 Task: Create List Invoices in Board Employee Performance to Workspace Full-stack Development. Create List Receipts in Board Email A/B Testing to Workspace Full-stack Development. Create List Payments in Board Email Marketing Re-engagement Campaigns and Strategy to Workspace Full-stack Development
Action: Mouse moved to (81, 377)
Screenshot: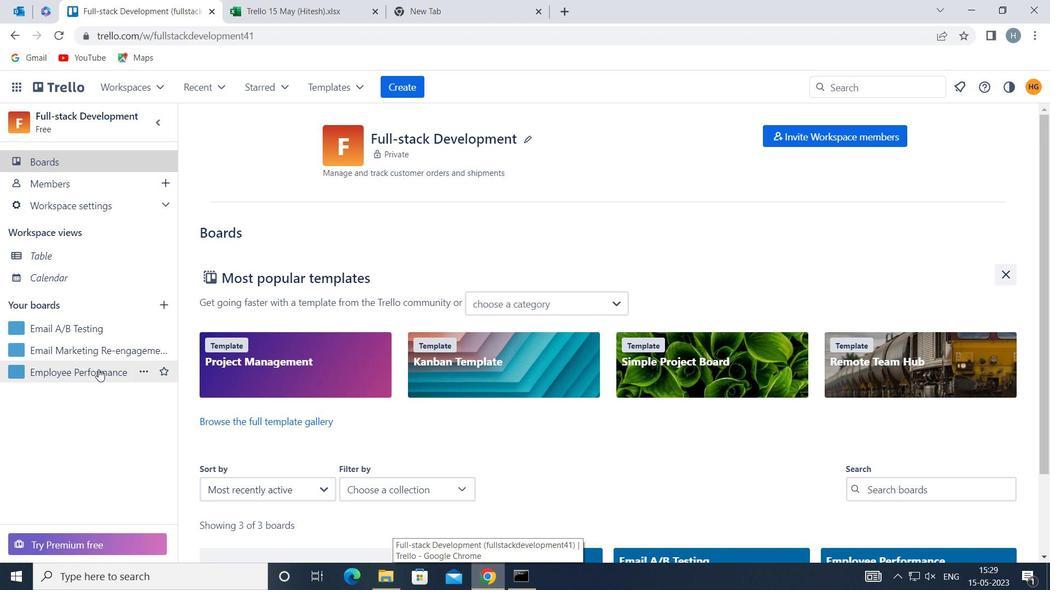 
Action: Mouse pressed left at (81, 377)
Screenshot: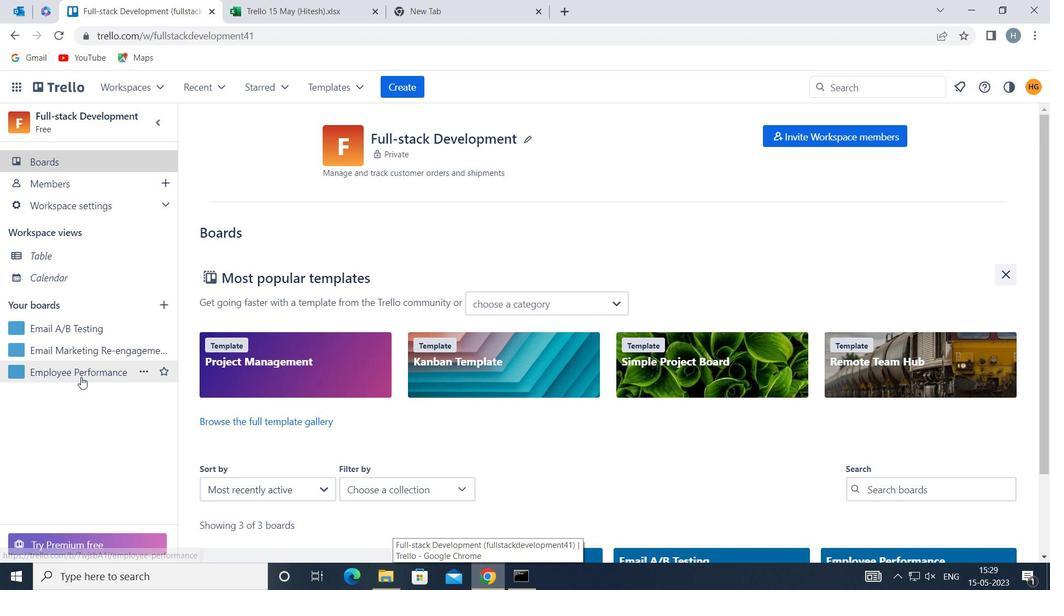
Action: Mouse moved to (269, 163)
Screenshot: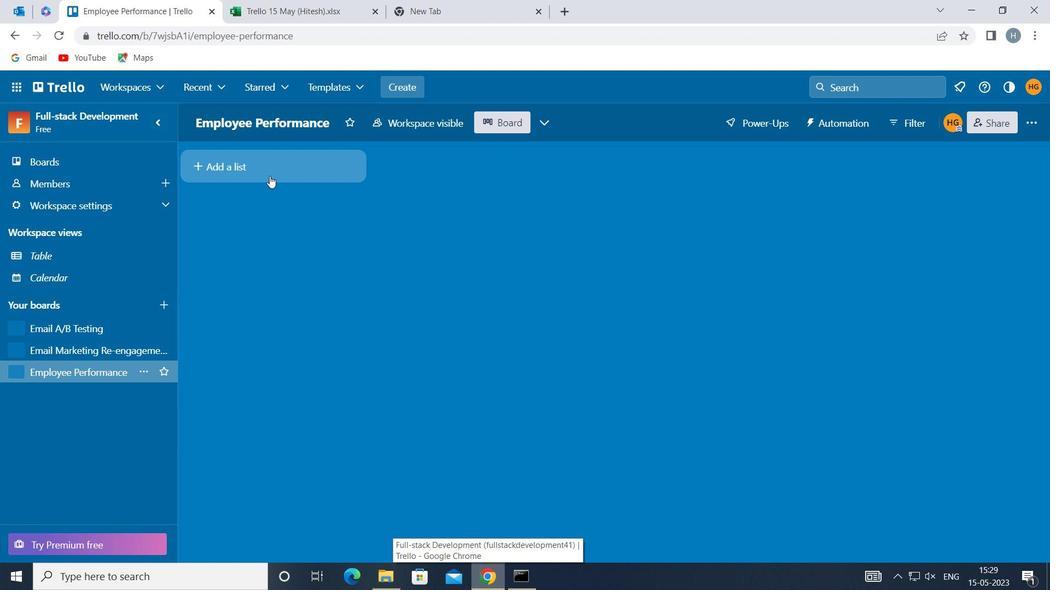 
Action: Mouse pressed left at (269, 163)
Screenshot: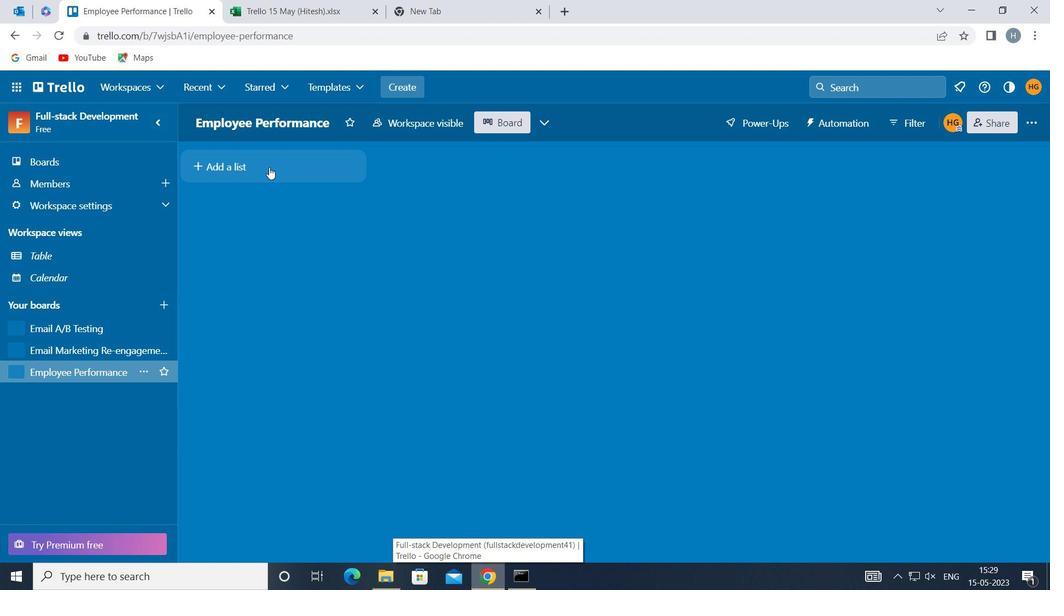 
Action: Key pressed <Key.shift>INVOICES
Screenshot: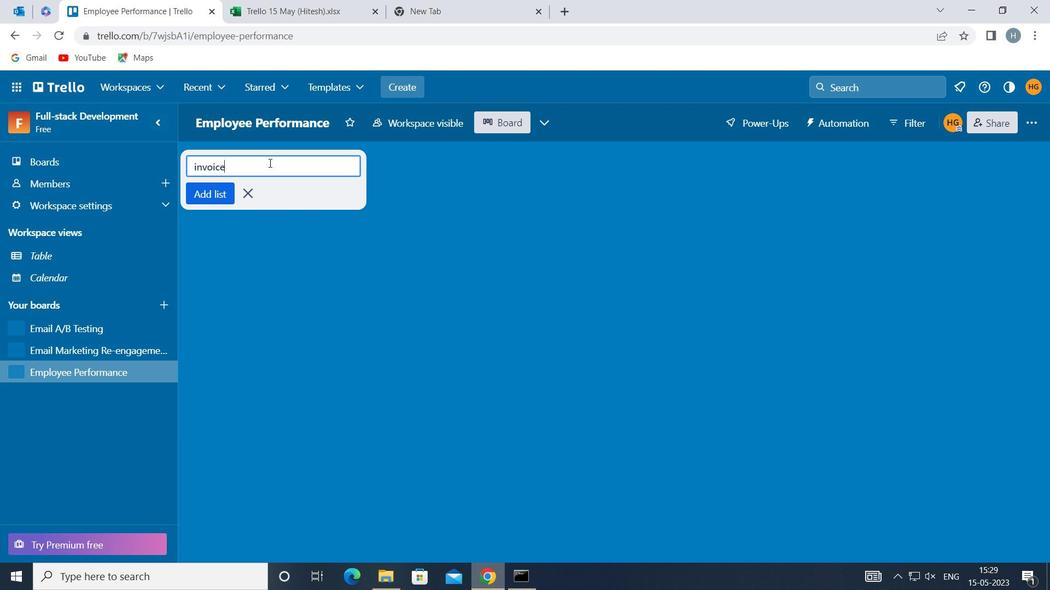 
Action: Mouse moved to (231, 180)
Screenshot: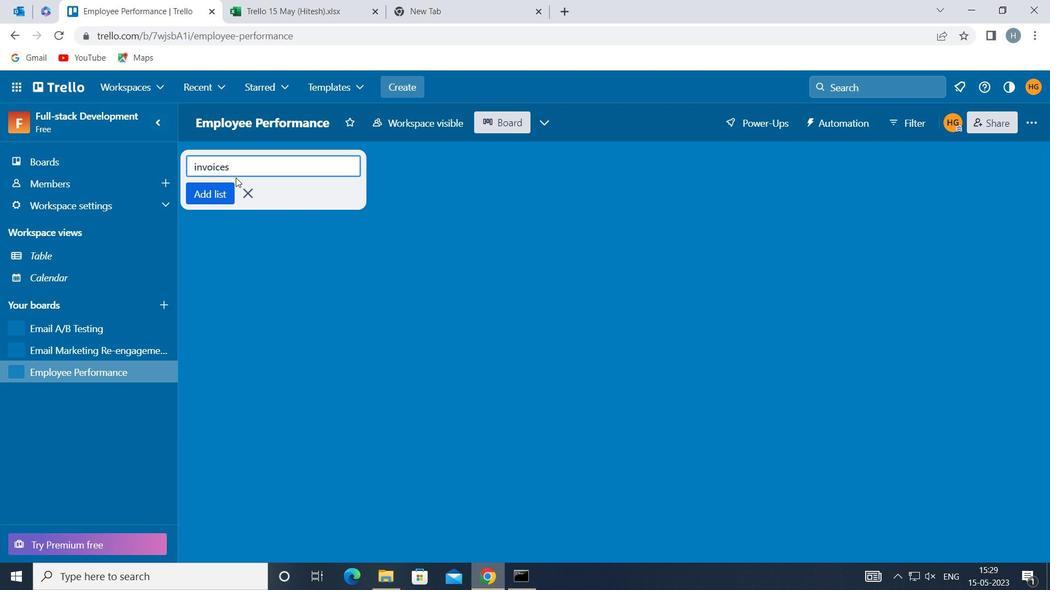 
Action: Key pressed <Key.backspace><Key.backspace><Key.backspace><Key.backspace><Key.backspace><Key.backspace><Key.backspace><Key.backspace><Key.backspace><Key.backspace><Key.backspace><Key.backspace><Key.backspace><Key.backspace><Key.shift>INVOICES
Screenshot: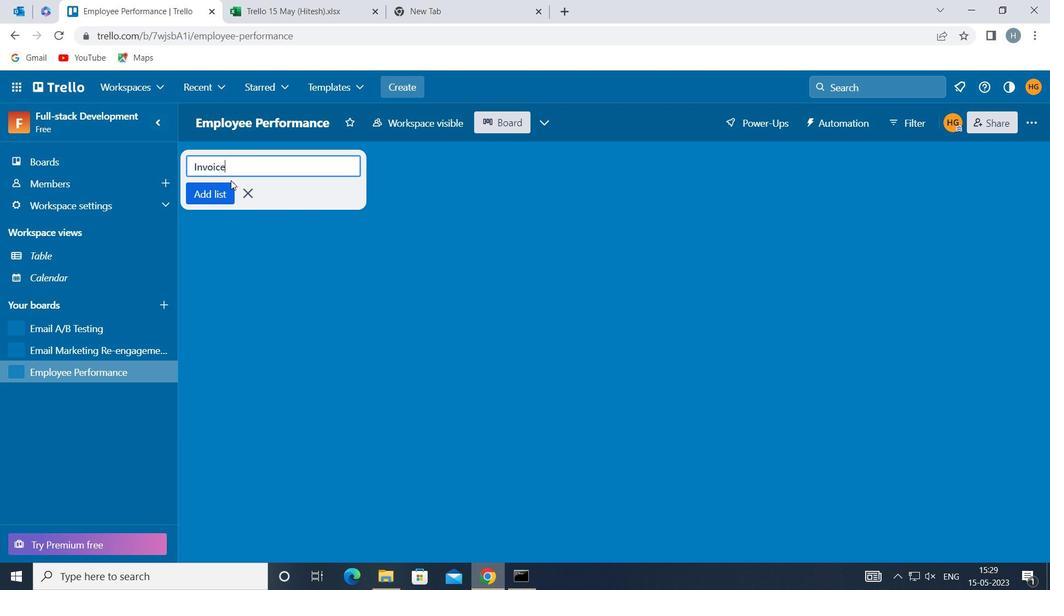 
Action: Mouse moved to (216, 194)
Screenshot: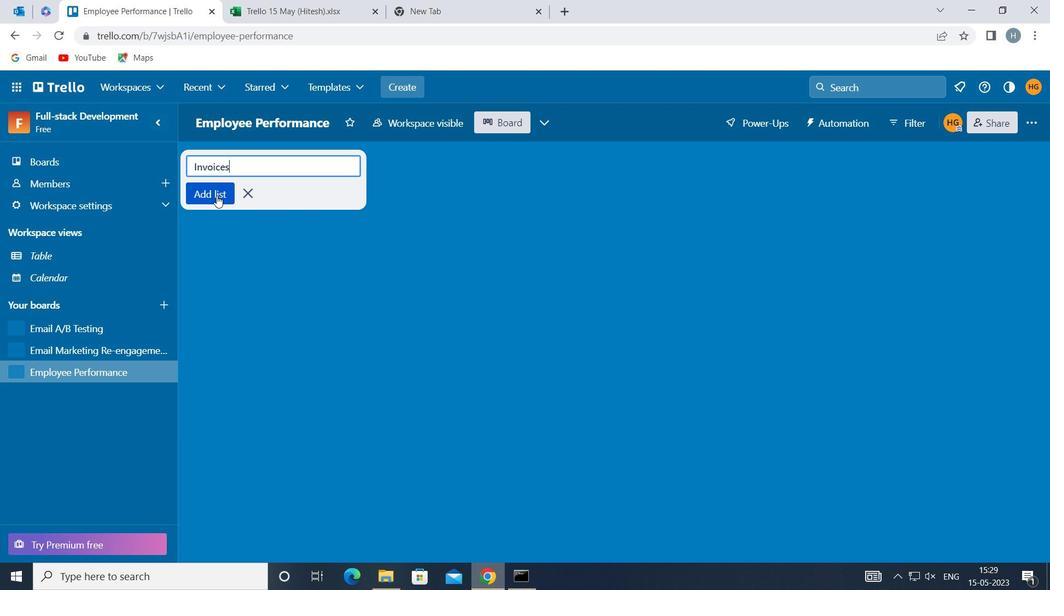 
Action: Mouse pressed left at (216, 194)
Screenshot: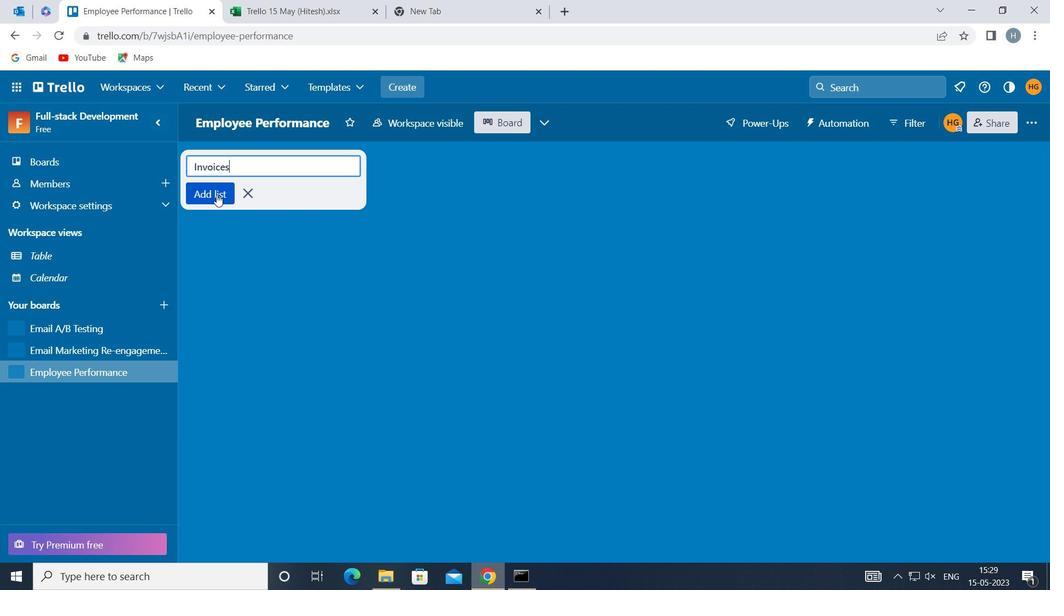
Action: Mouse moved to (228, 268)
Screenshot: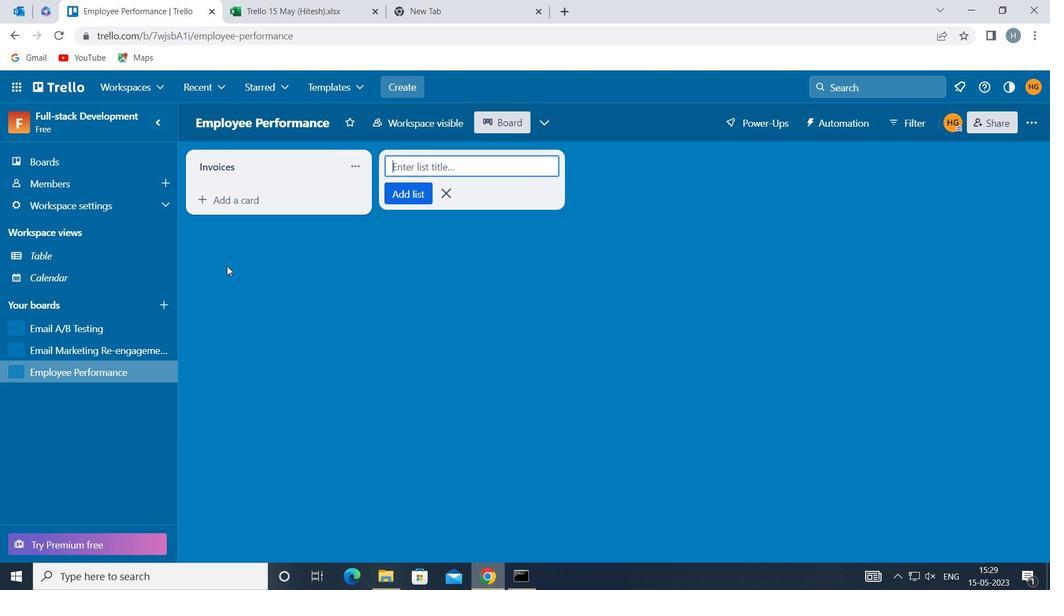 
Action: Mouse pressed left at (228, 268)
Screenshot: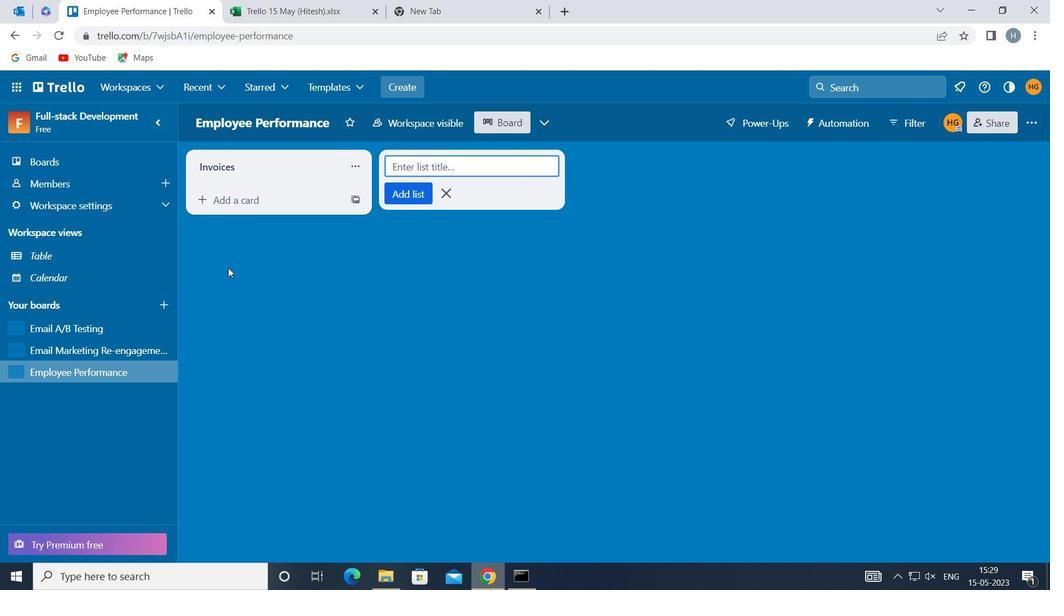 
Action: Mouse moved to (84, 324)
Screenshot: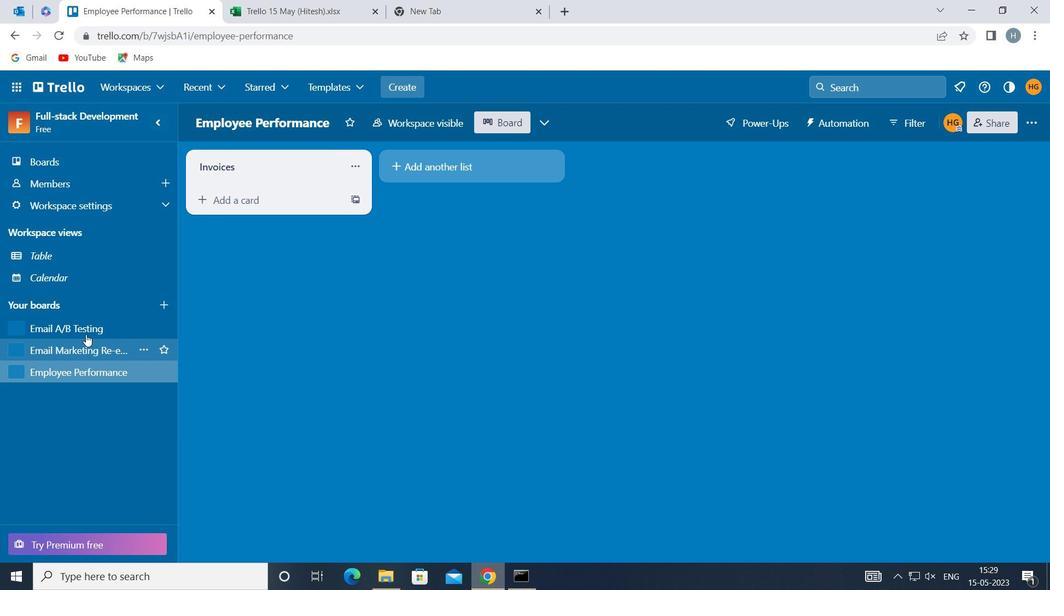 
Action: Mouse pressed left at (84, 324)
Screenshot: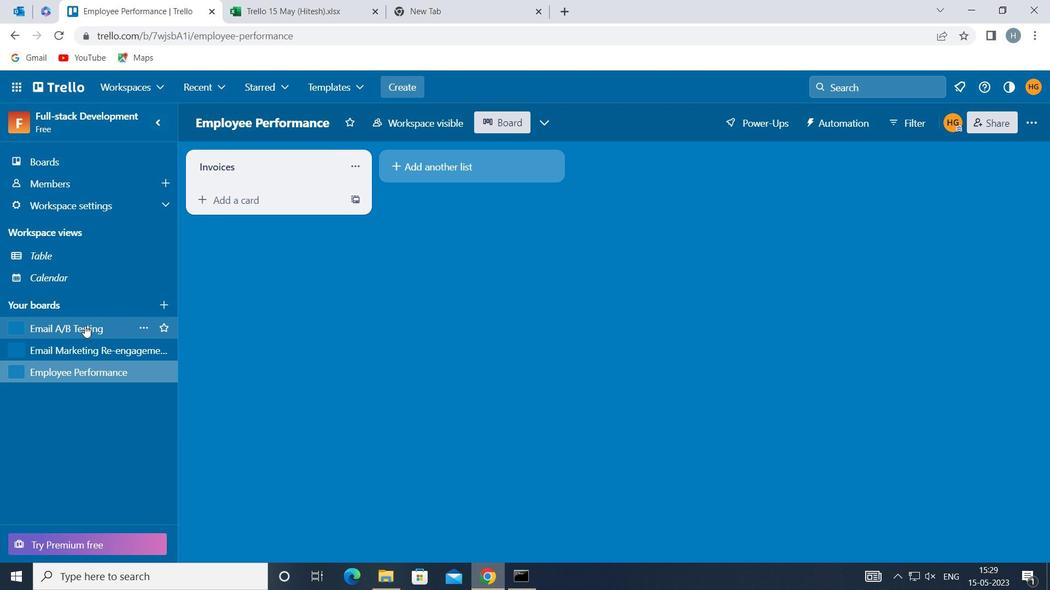
Action: Mouse moved to (276, 161)
Screenshot: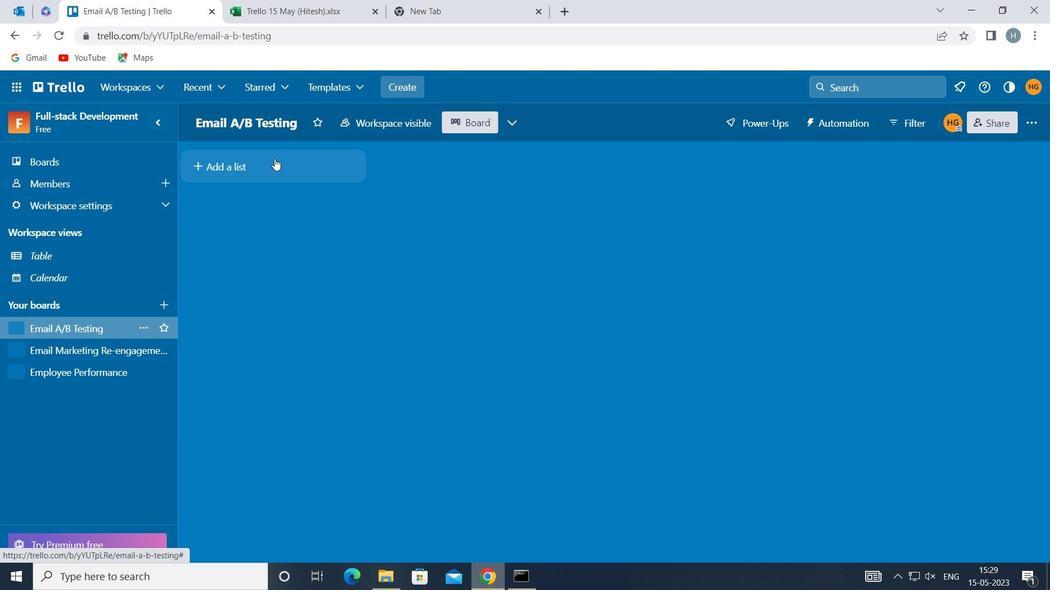 
Action: Mouse pressed left at (276, 161)
Screenshot: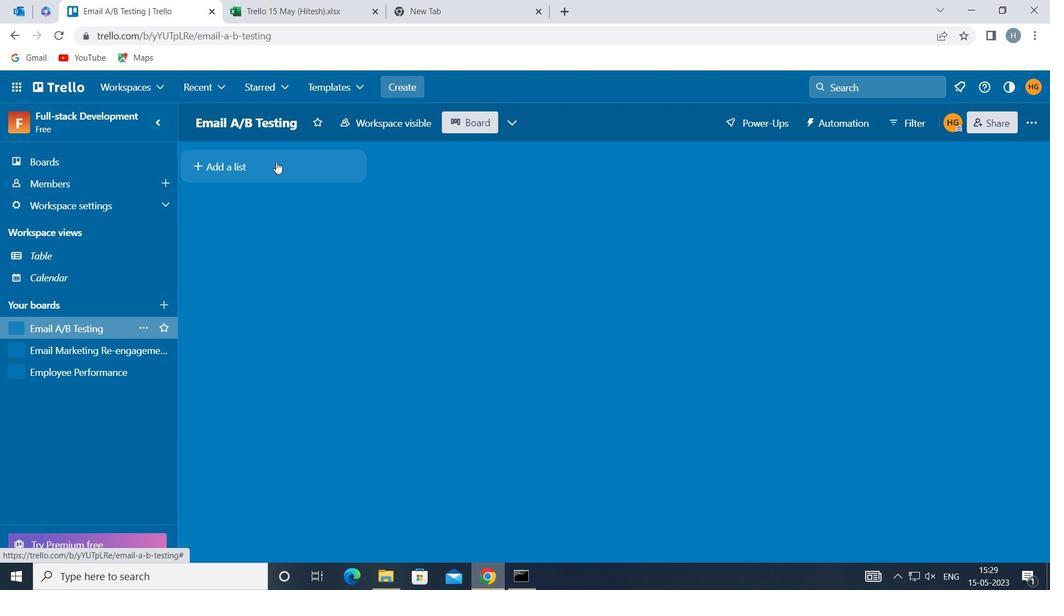 
Action: Key pressed <Key.shift>RECEIPTS
Screenshot: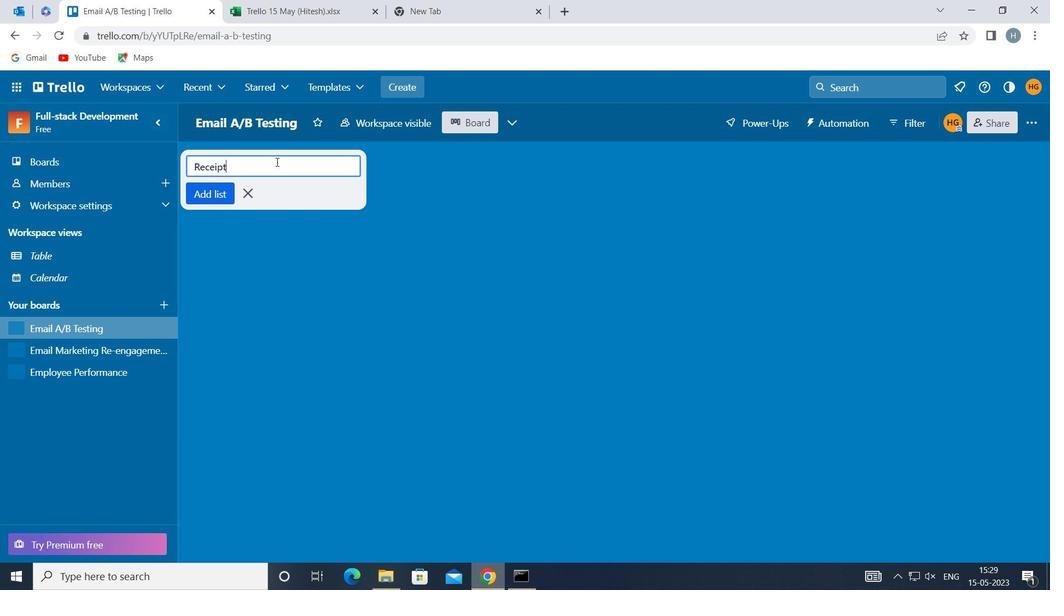 
Action: Mouse moved to (211, 188)
Screenshot: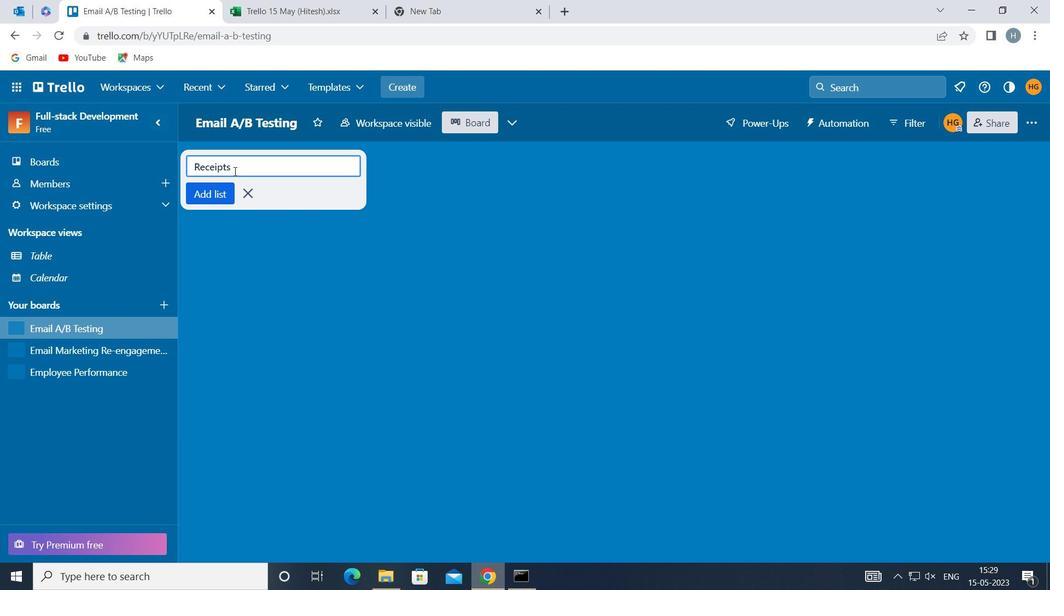 
Action: Mouse pressed left at (211, 188)
Screenshot: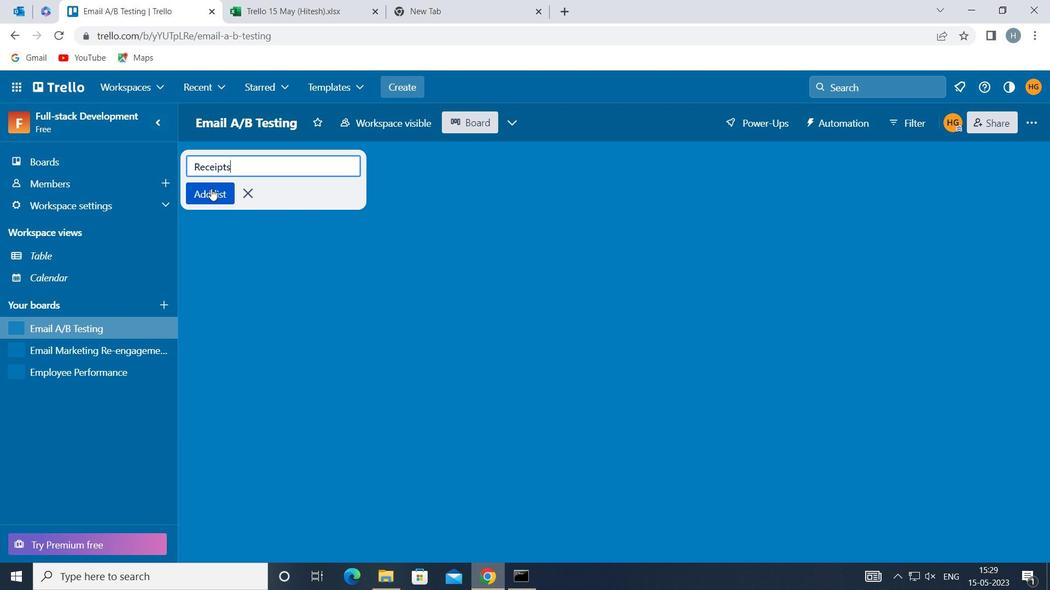 
Action: Mouse moved to (230, 264)
Screenshot: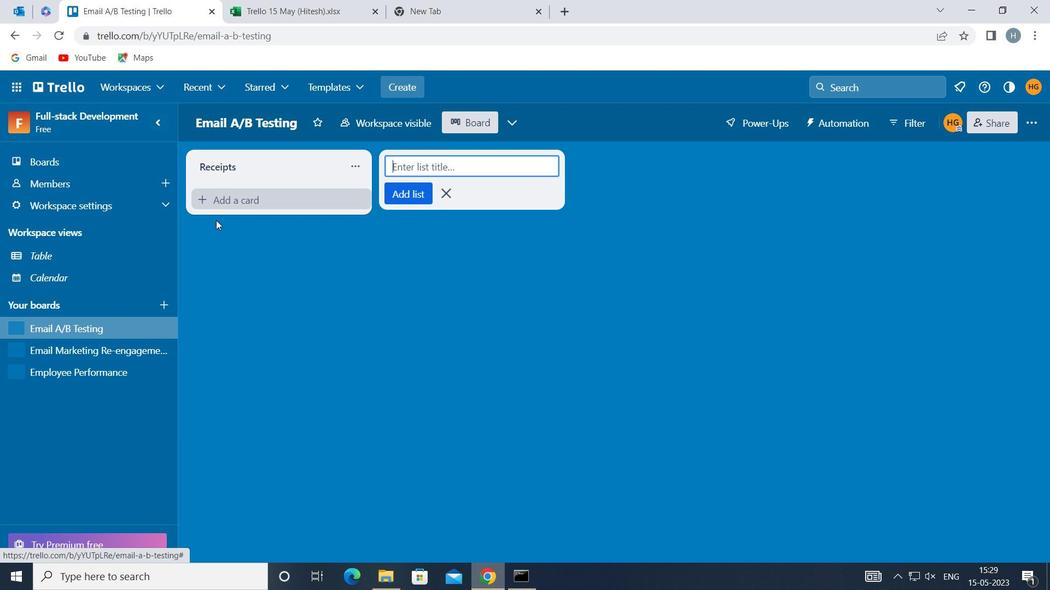 
Action: Mouse pressed left at (230, 264)
Screenshot: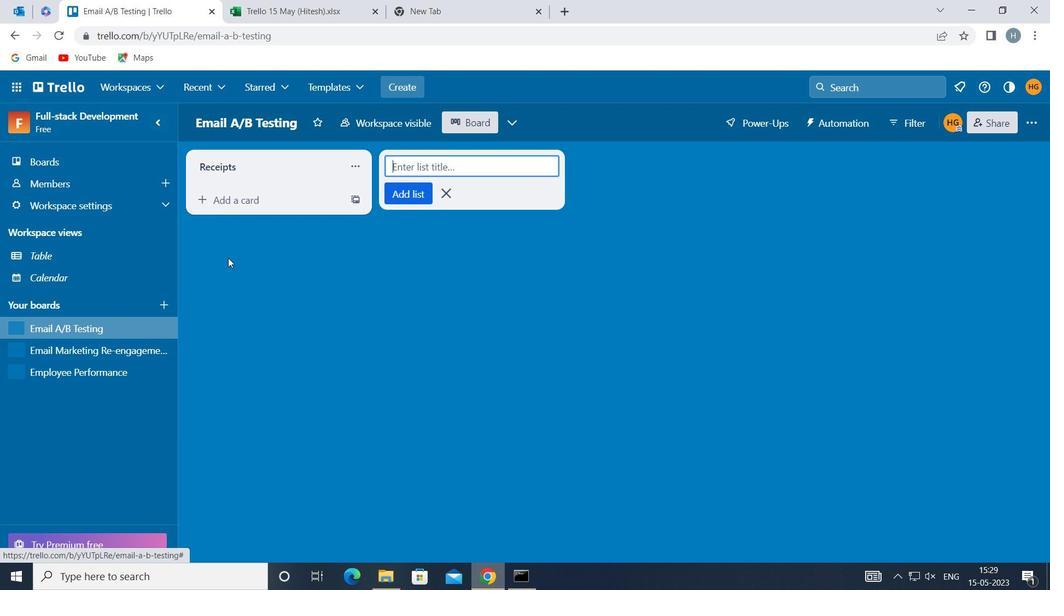 
Action: Mouse moved to (71, 348)
Screenshot: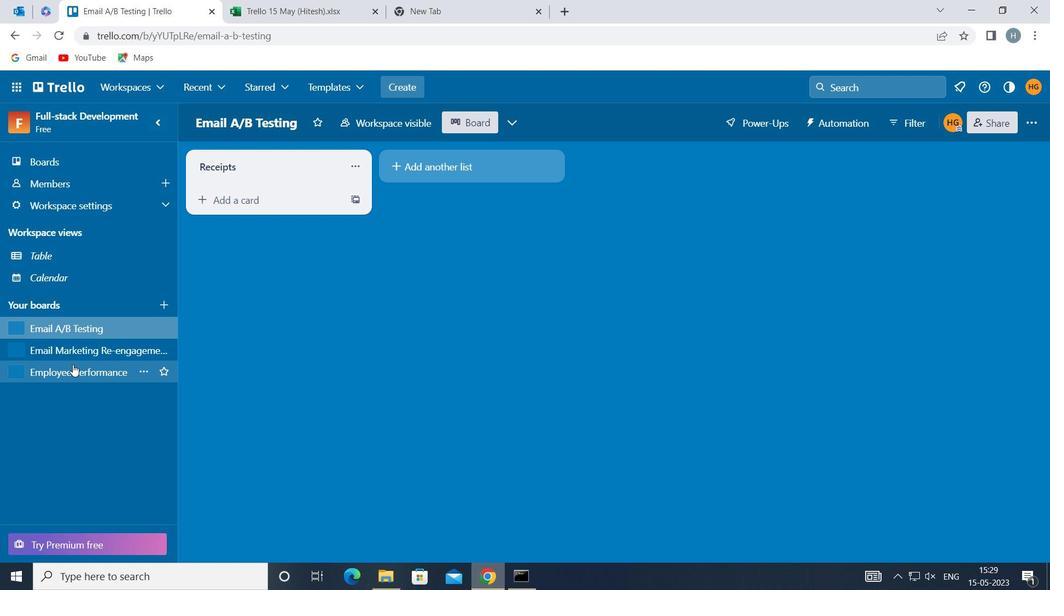 
Action: Mouse pressed left at (71, 348)
Screenshot: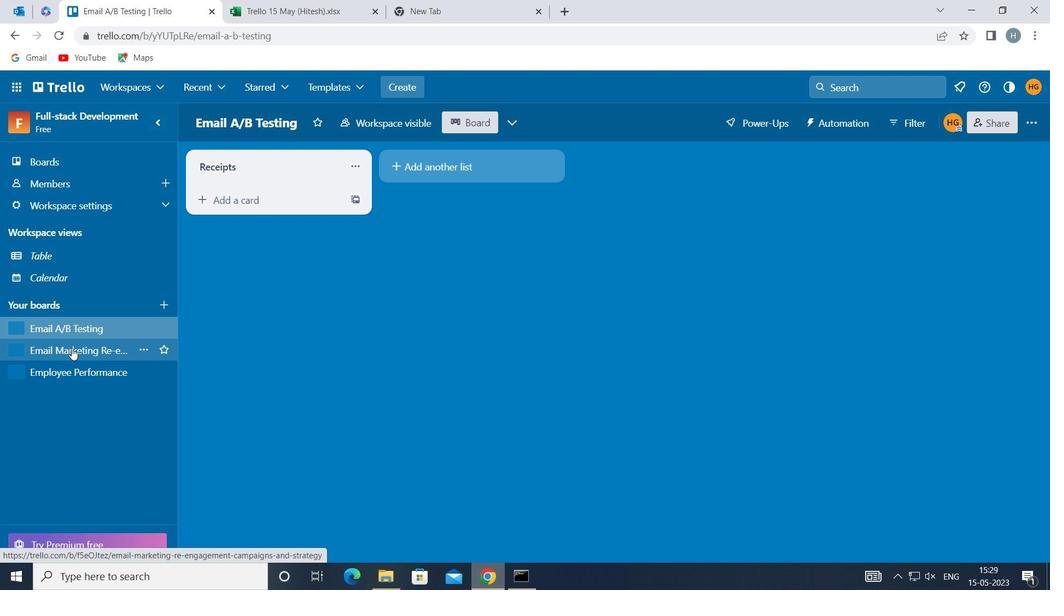
Action: Mouse moved to (265, 167)
Screenshot: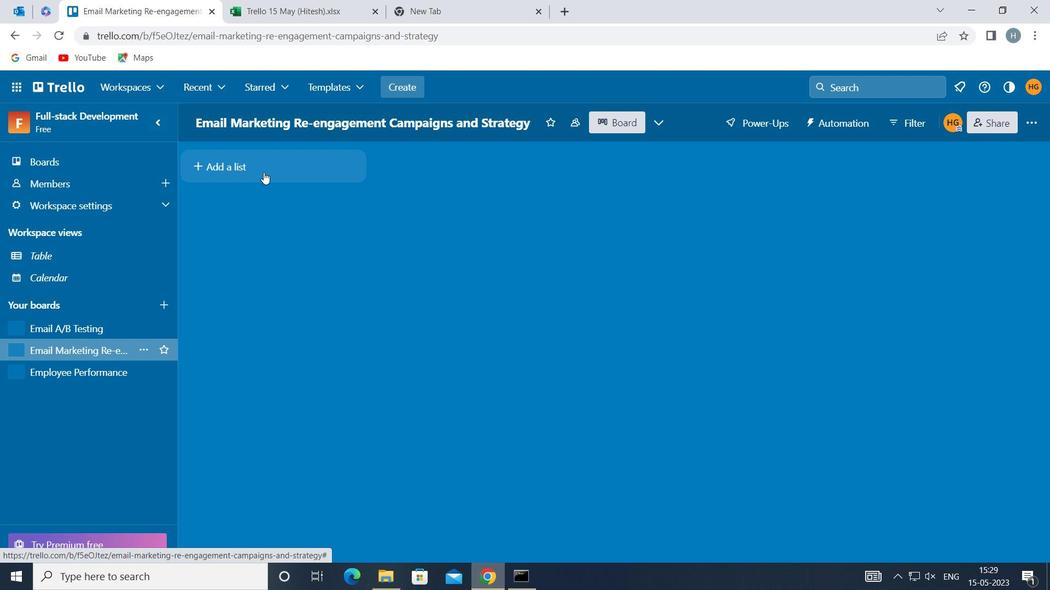 
Action: Mouse pressed left at (265, 167)
Screenshot: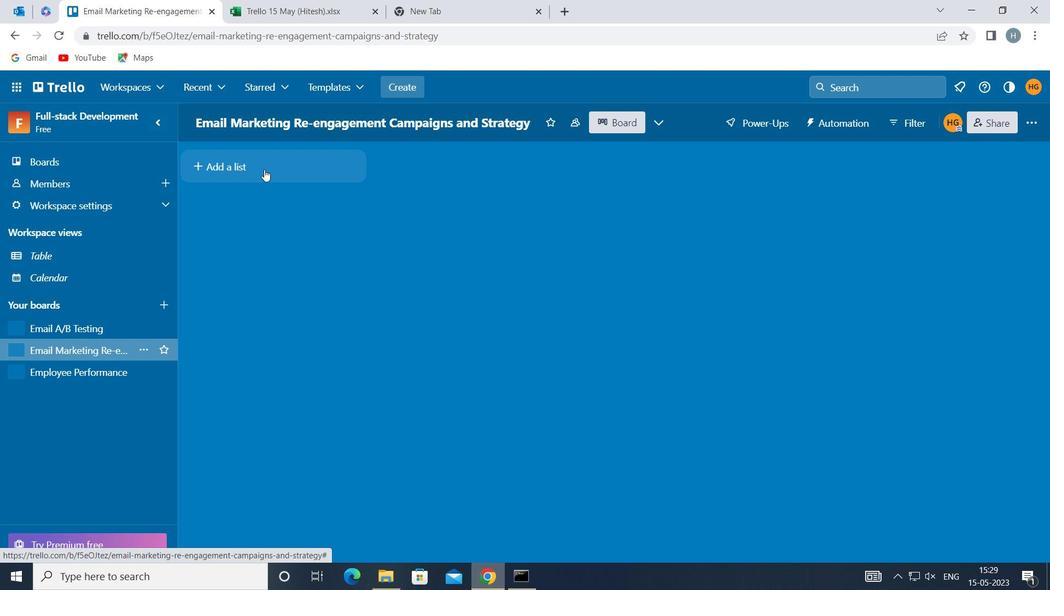 
Action: Key pressed <Key.shift>PAYMENTS
Screenshot: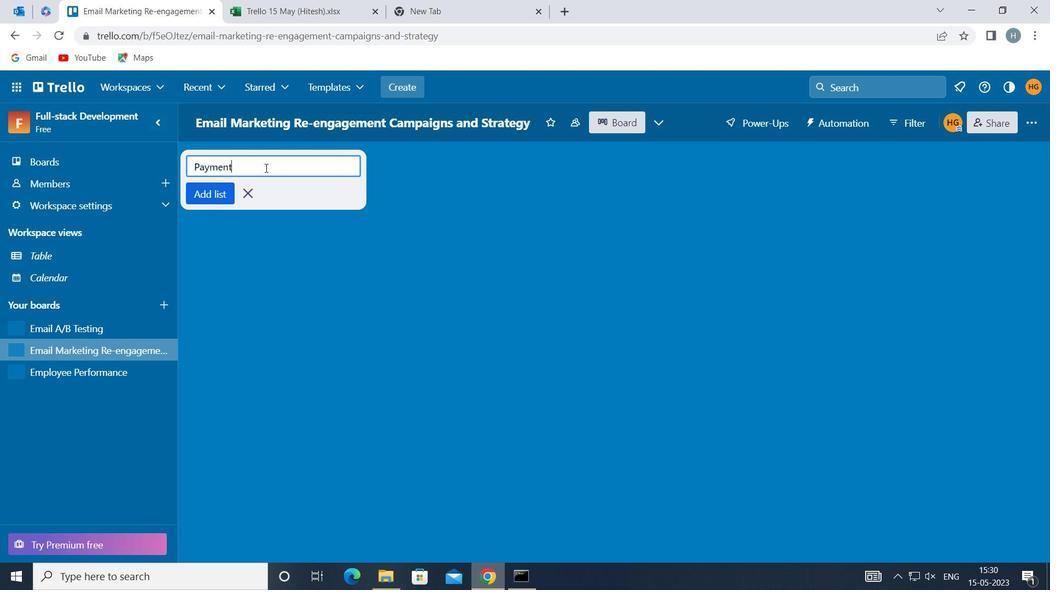 
Action: Mouse moved to (217, 191)
Screenshot: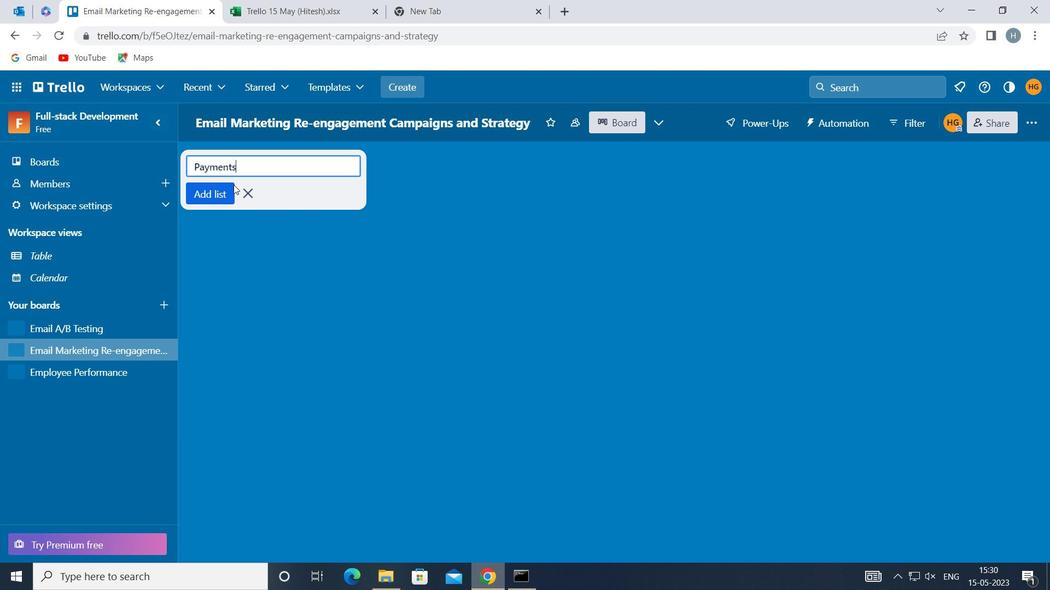 
Action: Mouse pressed left at (217, 191)
Screenshot: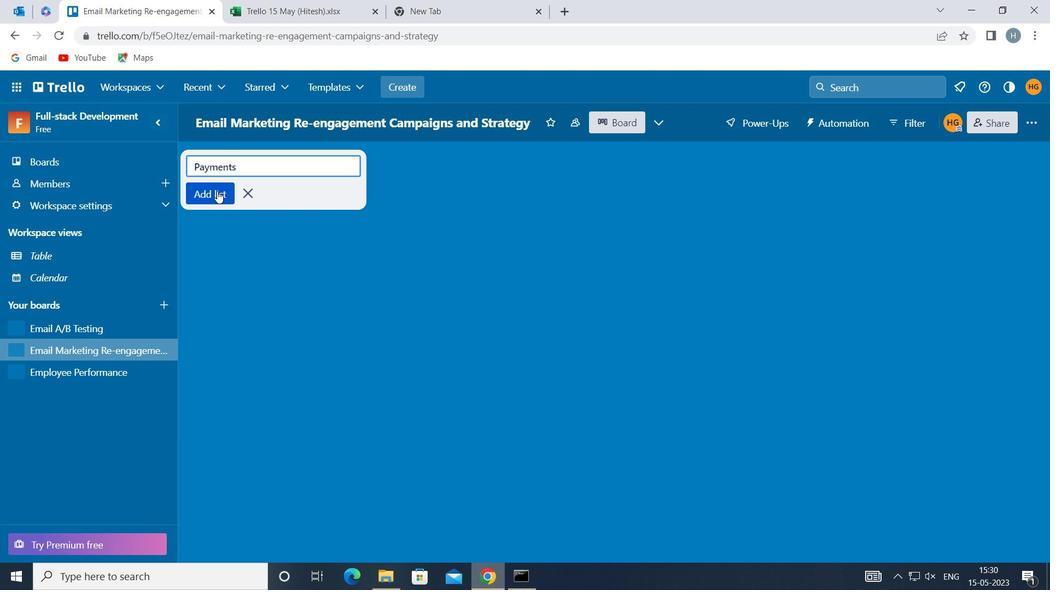 
Action: Mouse moved to (263, 280)
Screenshot: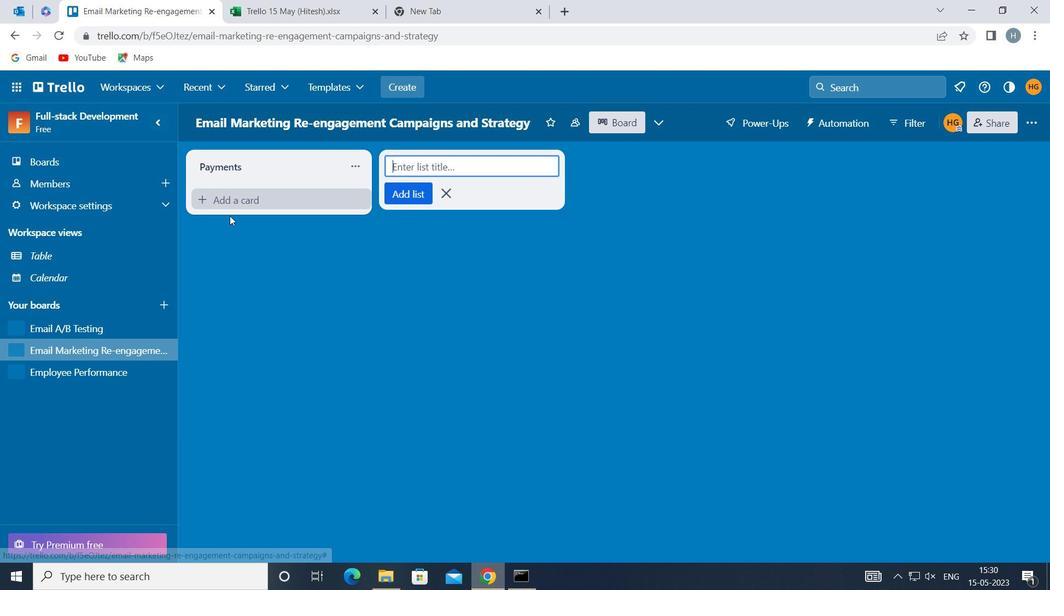 
Action: Mouse pressed left at (263, 280)
Screenshot: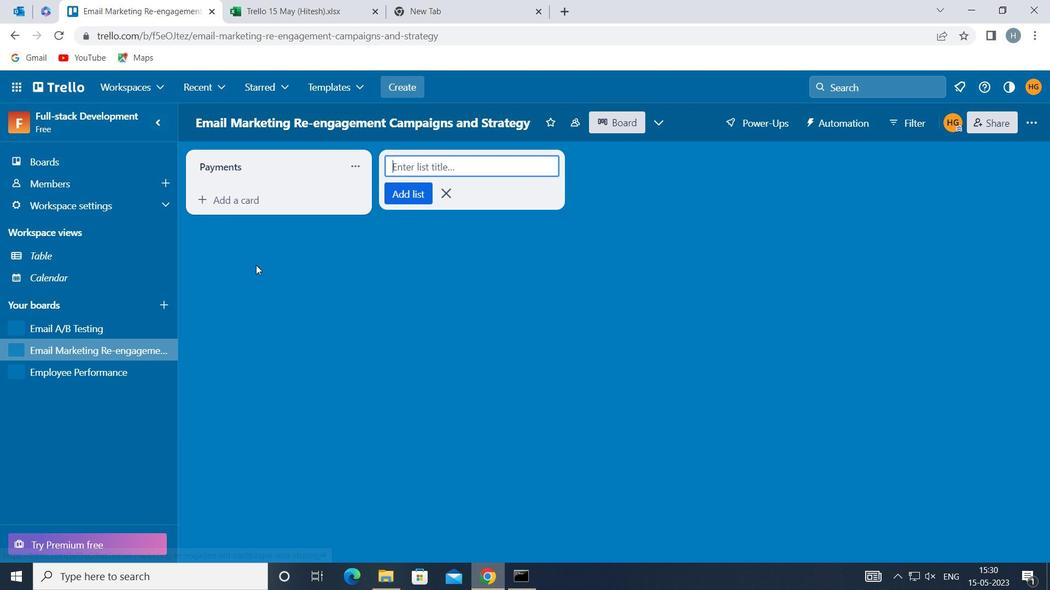 
Action: Mouse moved to (265, 280)
Screenshot: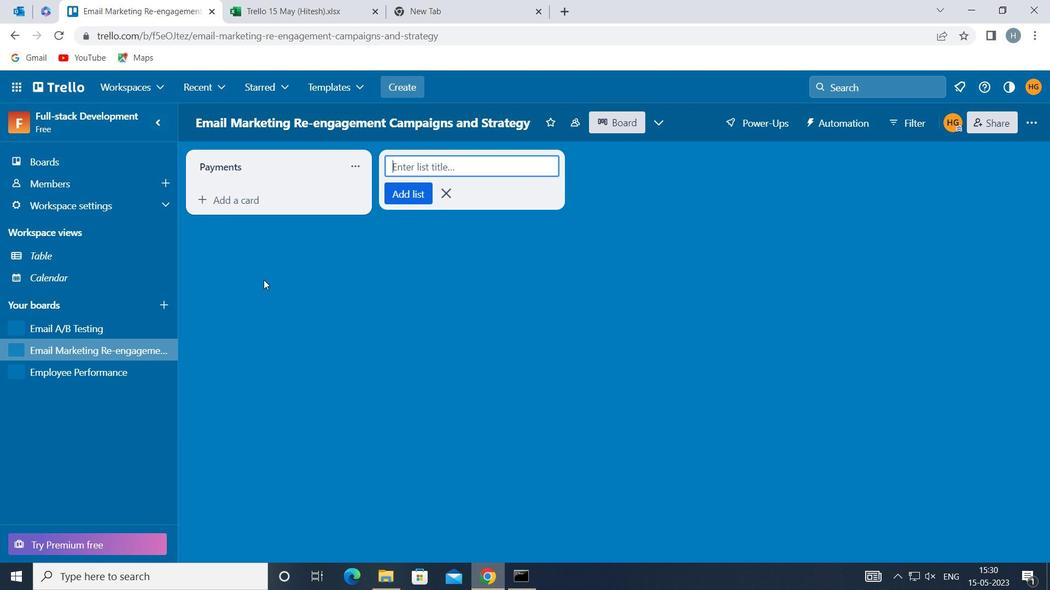 
